 Task: Select online event type.
Action: Mouse moved to (490, 124)
Screenshot: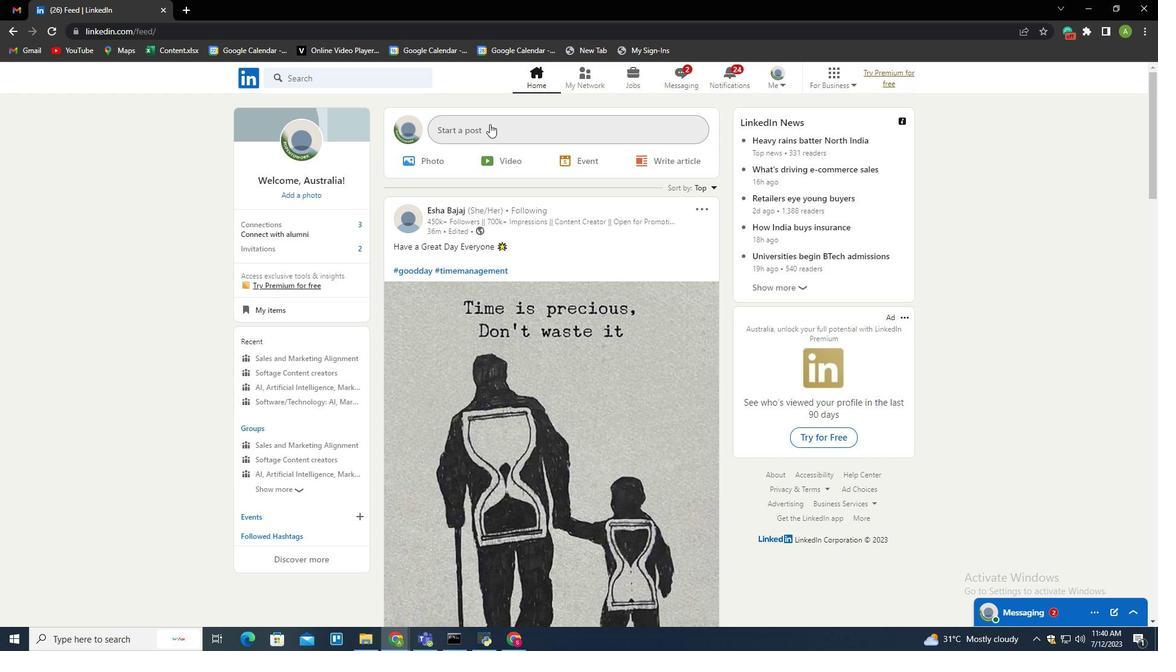 
Action: Mouse pressed left at (490, 124)
Screenshot: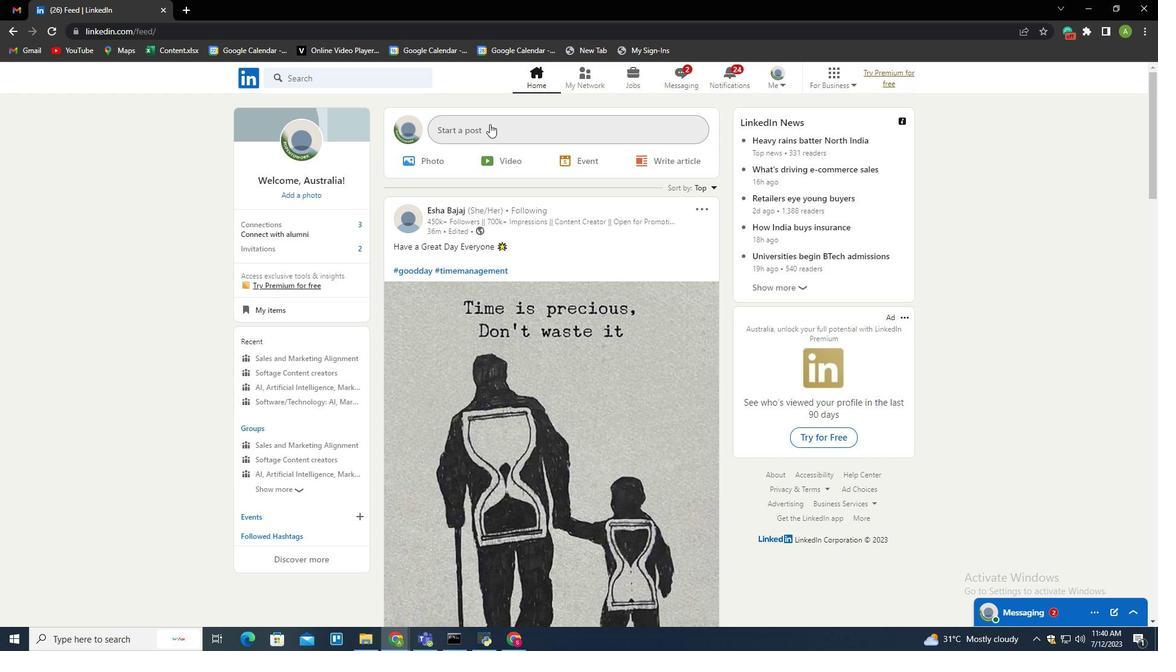 
Action: Mouse moved to (465, 372)
Screenshot: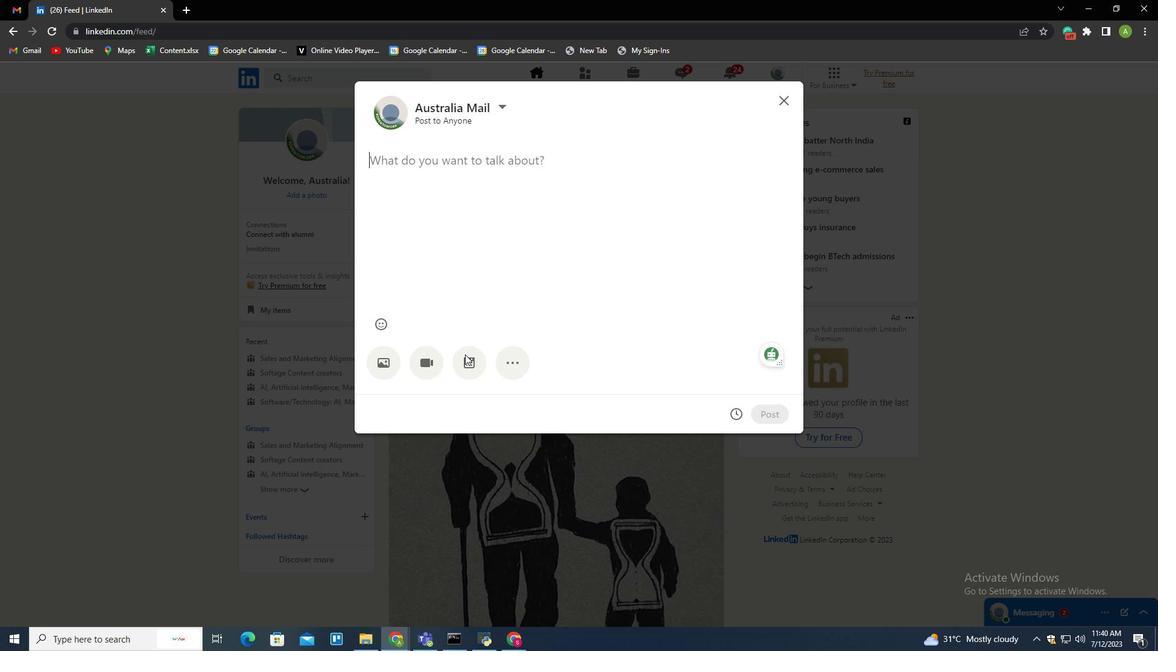 
Action: Mouse pressed left at (465, 372)
Screenshot: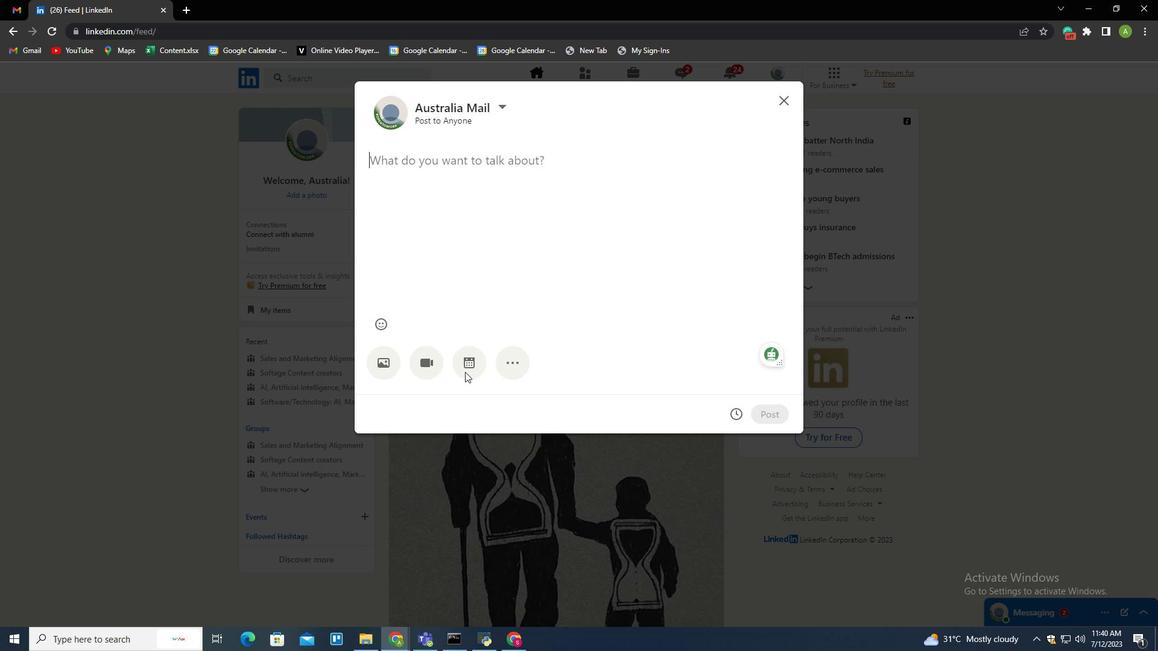 
Action: Mouse moved to (375, 410)
Screenshot: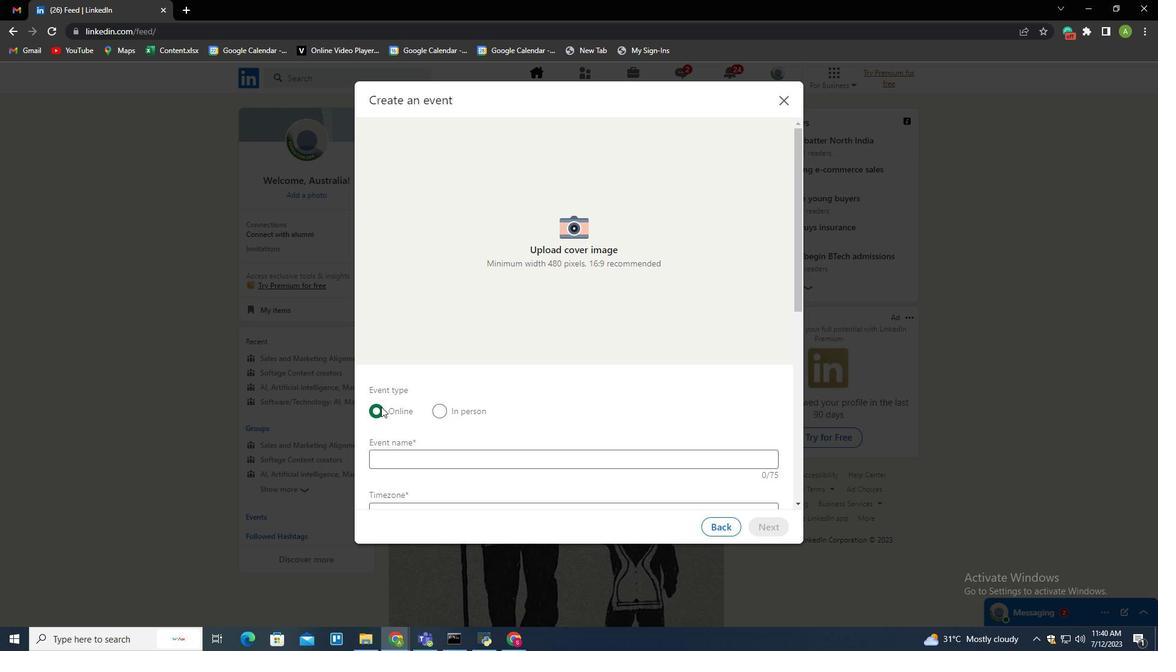 
Action: Mouse pressed left at (375, 410)
Screenshot: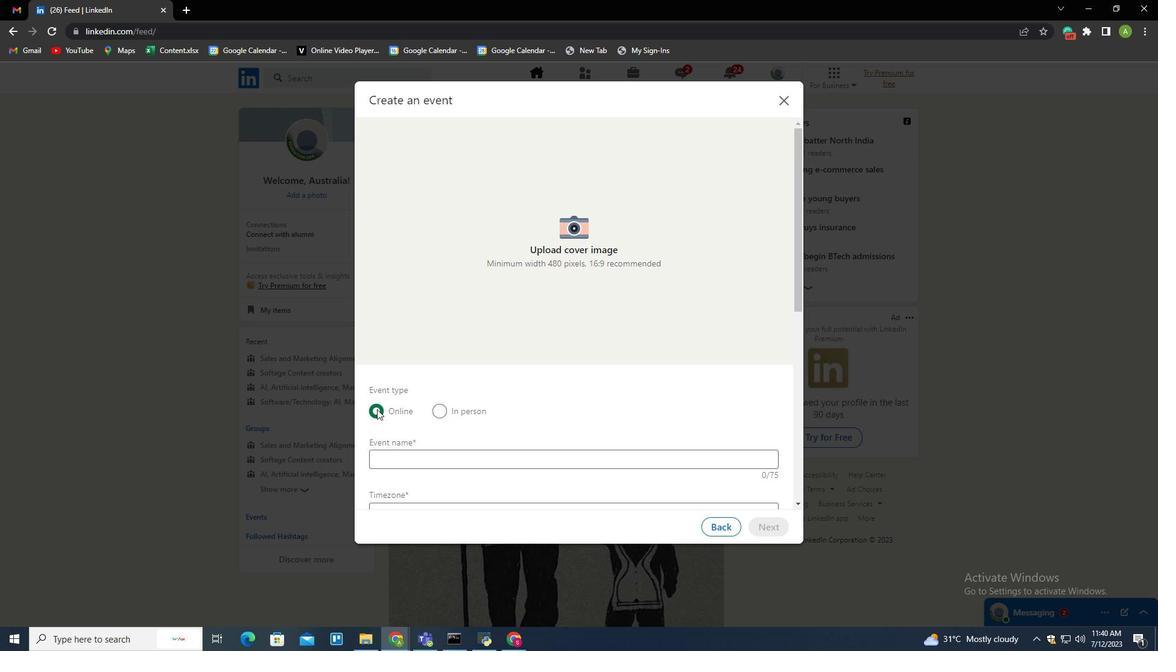 
Action: Mouse moved to (595, 494)
Screenshot: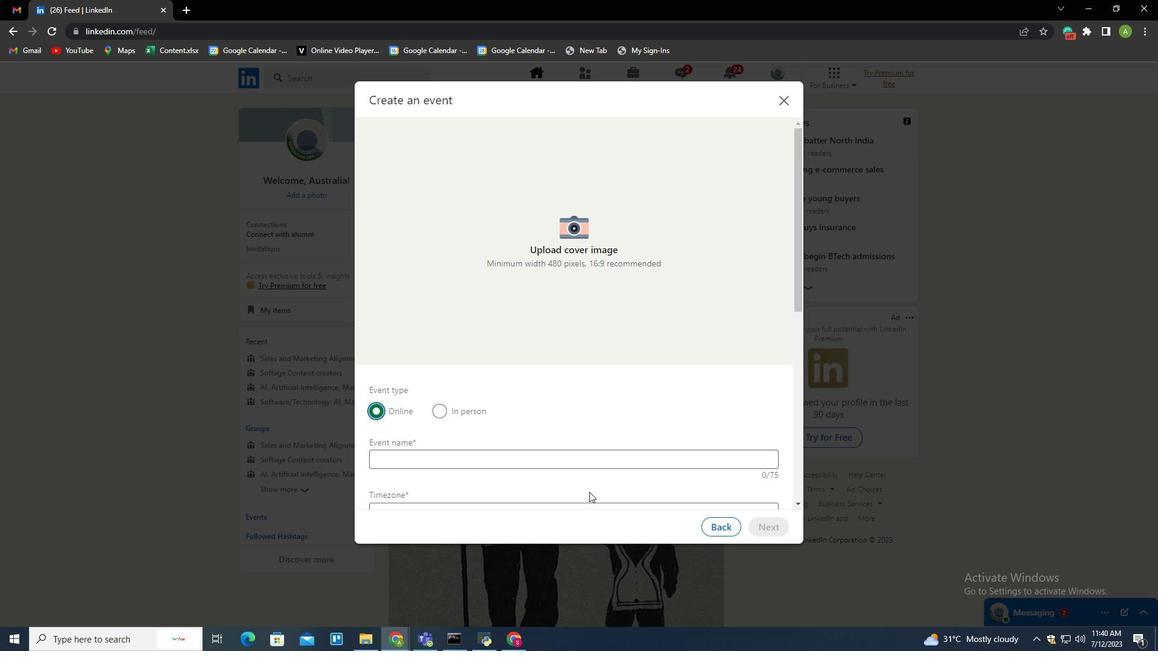 
